 Task: Create a scrum project AgileEdge. Add to scrum project AgileEdge a team member softage.4@softage.net and assign as Project Lead. Add to scrum project AgileEdge a team member softage.1@softage.net
Action: Mouse moved to (226, 56)
Screenshot: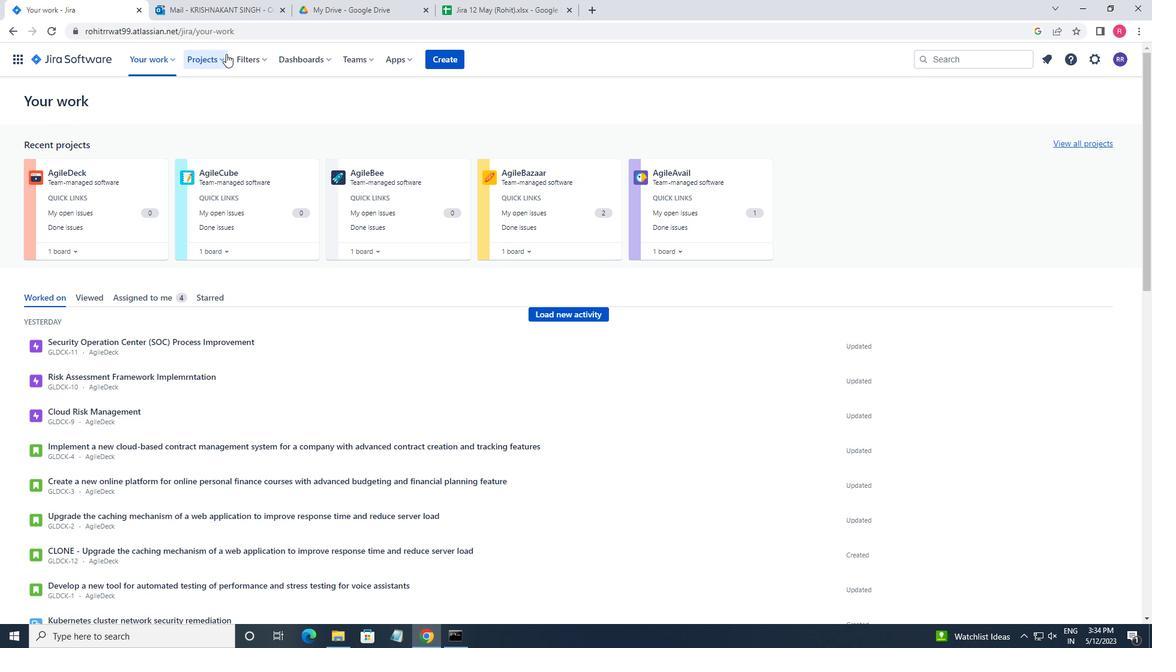 
Action: Mouse pressed left at (226, 56)
Screenshot: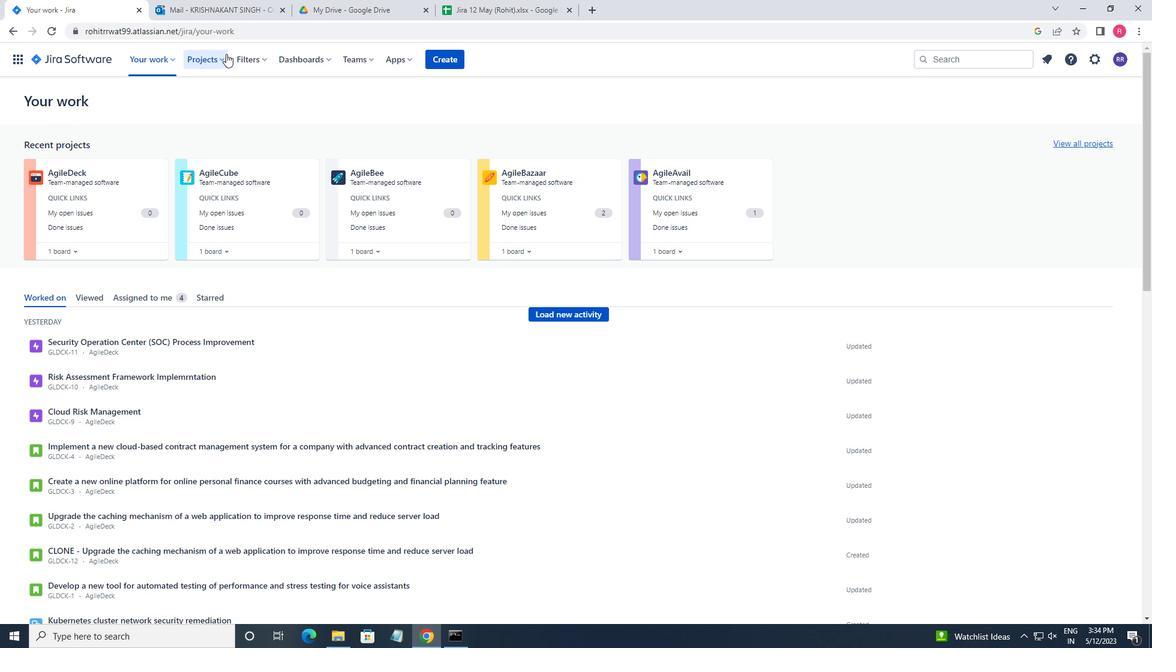 
Action: Mouse moved to (246, 304)
Screenshot: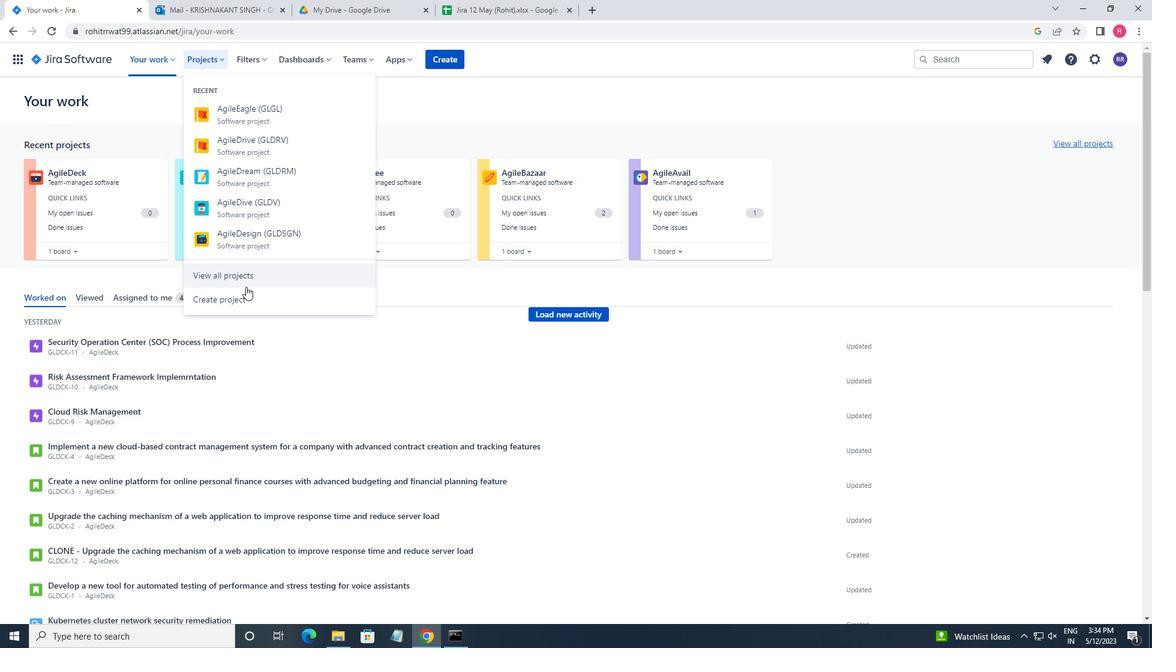 
Action: Mouse pressed left at (246, 304)
Screenshot: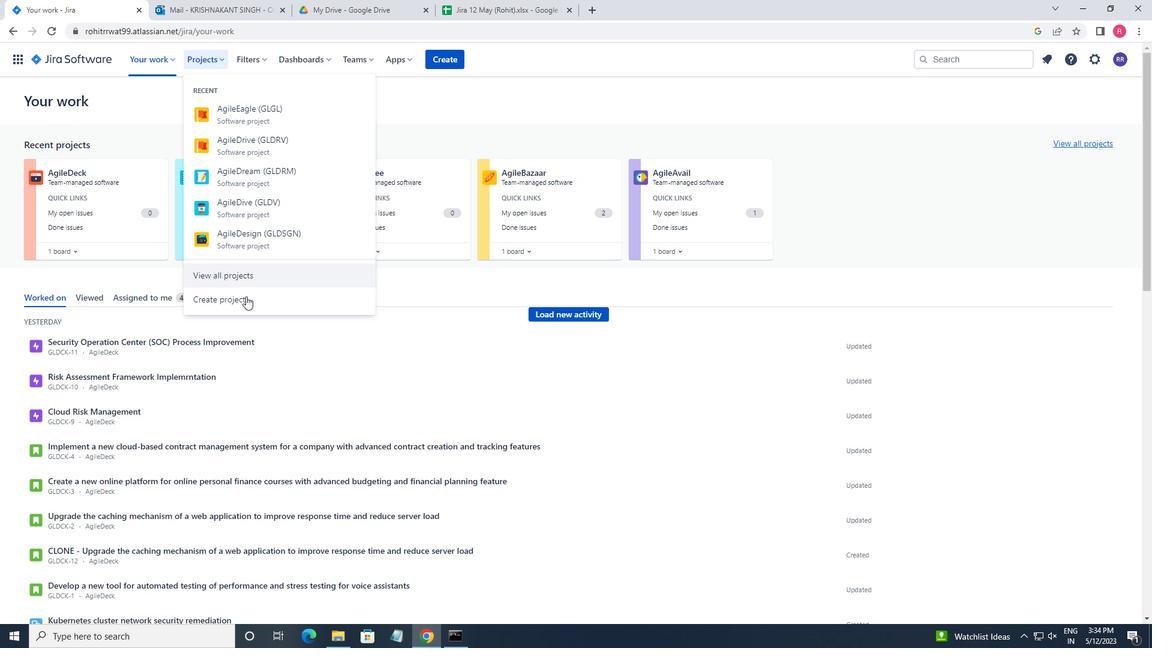 
Action: Mouse moved to (637, 297)
Screenshot: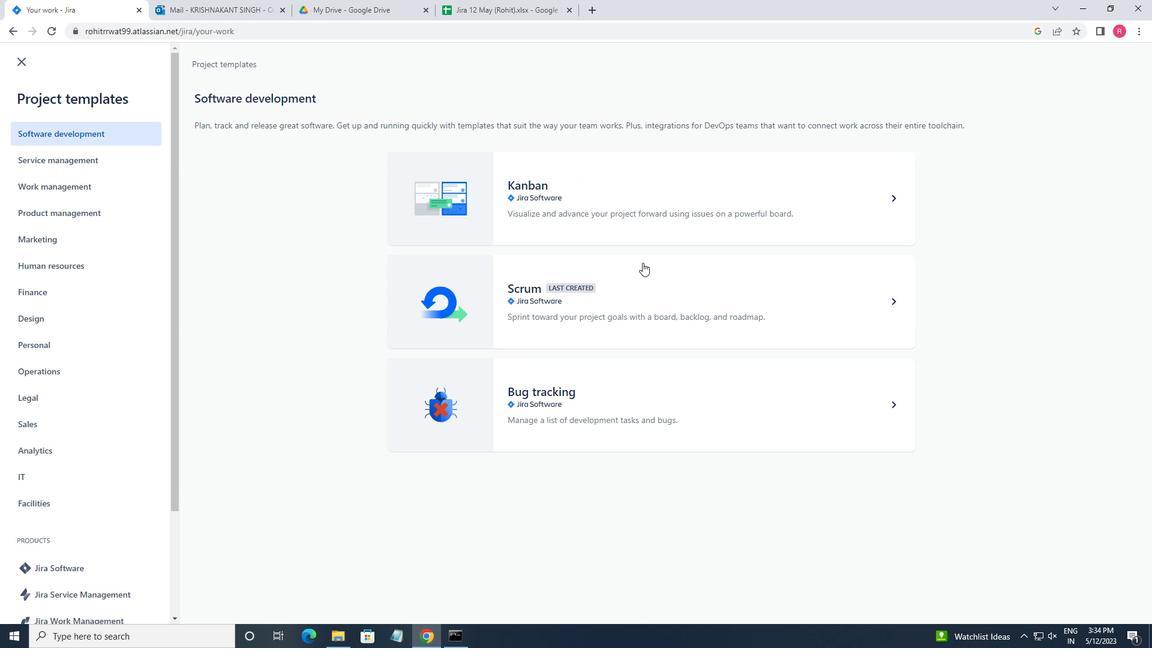 
Action: Mouse pressed left at (637, 297)
Screenshot: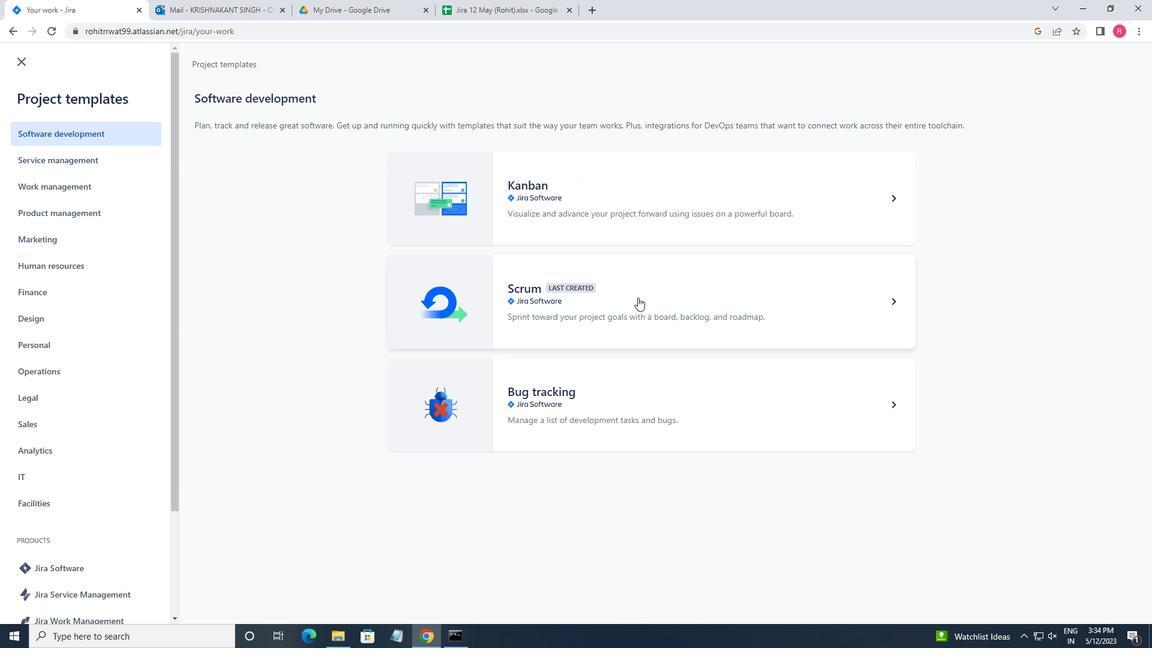 
Action: Mouse moved to (875, 595)
Screenshot: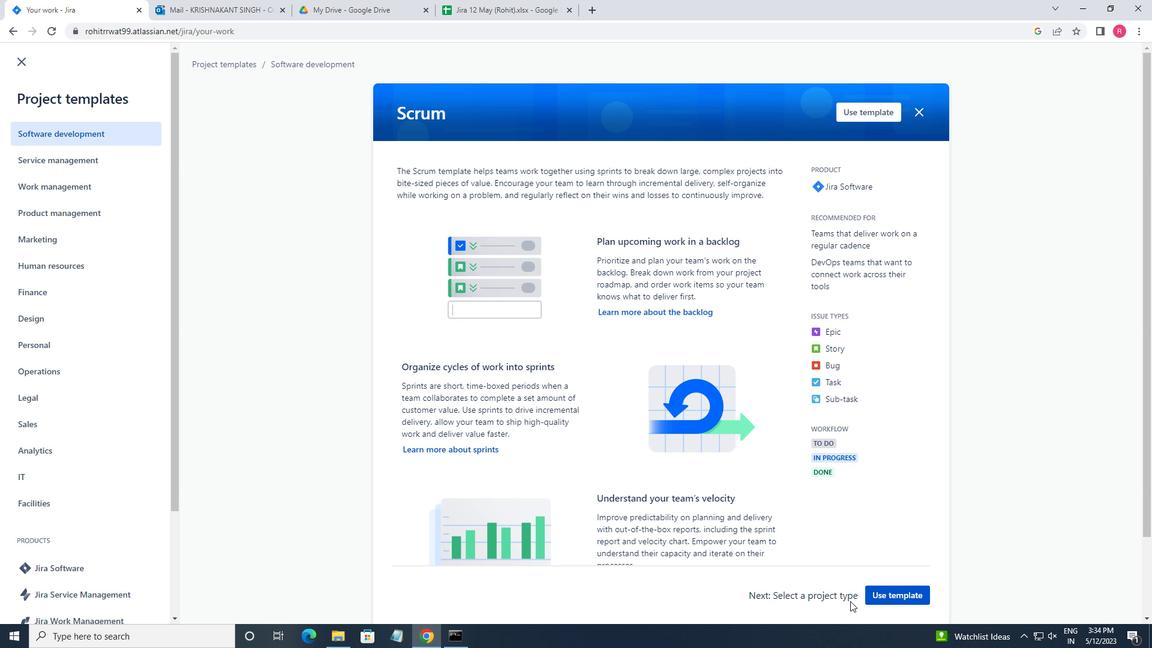 
Action: Mouse pressed left at (875, 595)
Screenshot: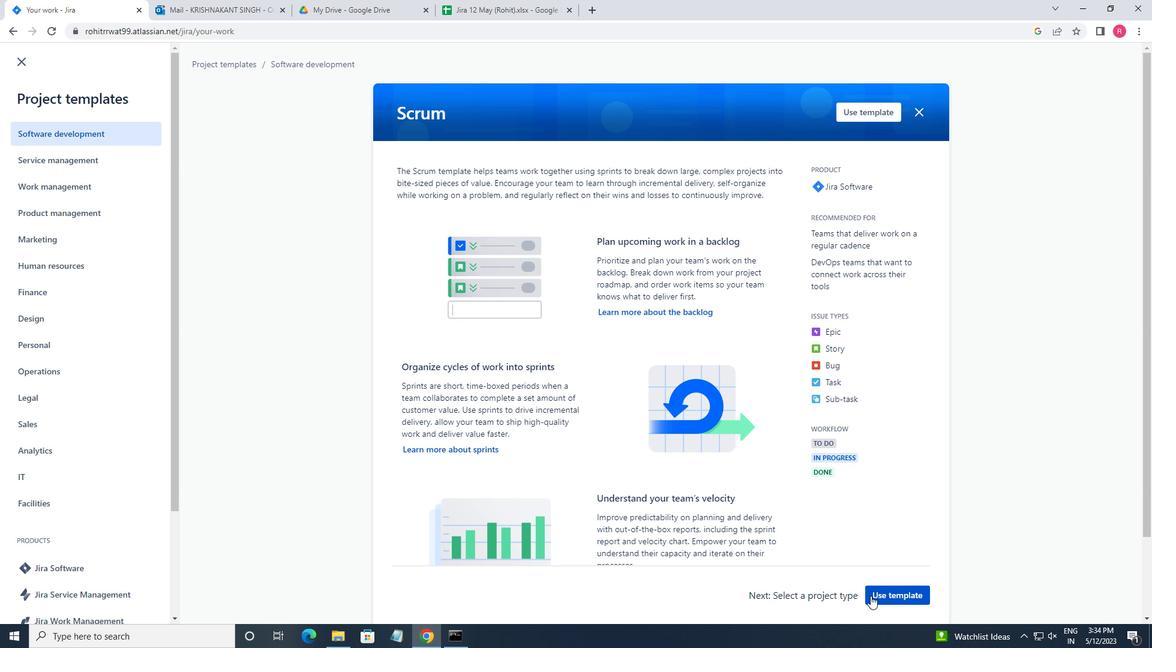 
Action: Mouse moved to (417, 591)
Screenshot: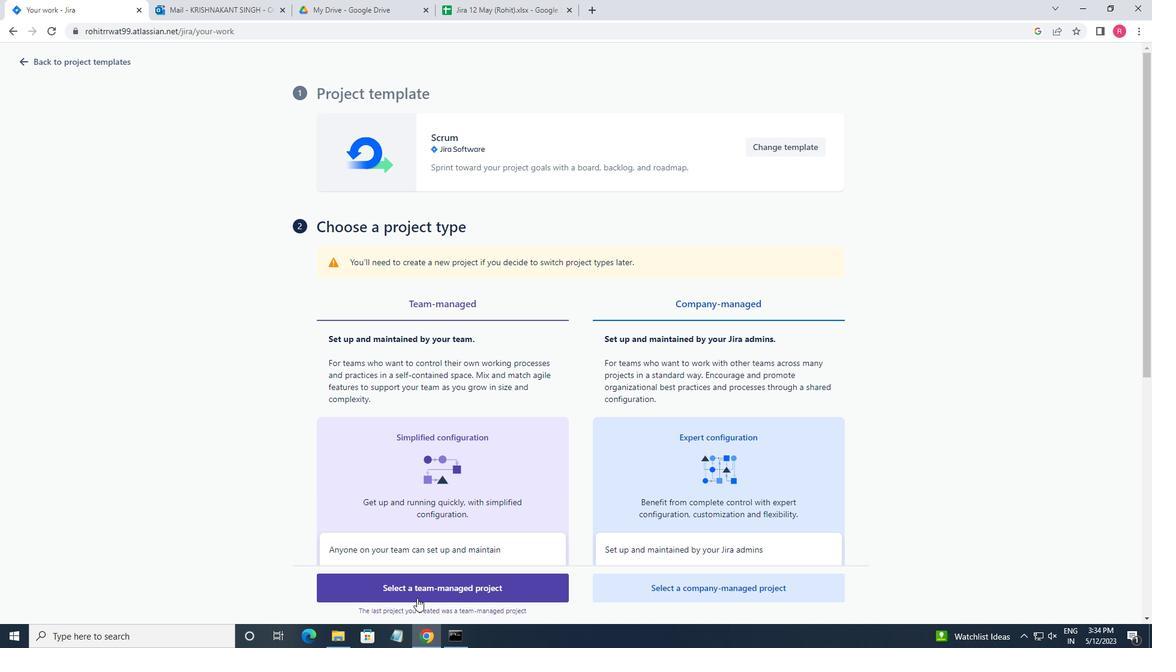 
Action: Mouse pressed left at (417, 591)
Screenshot: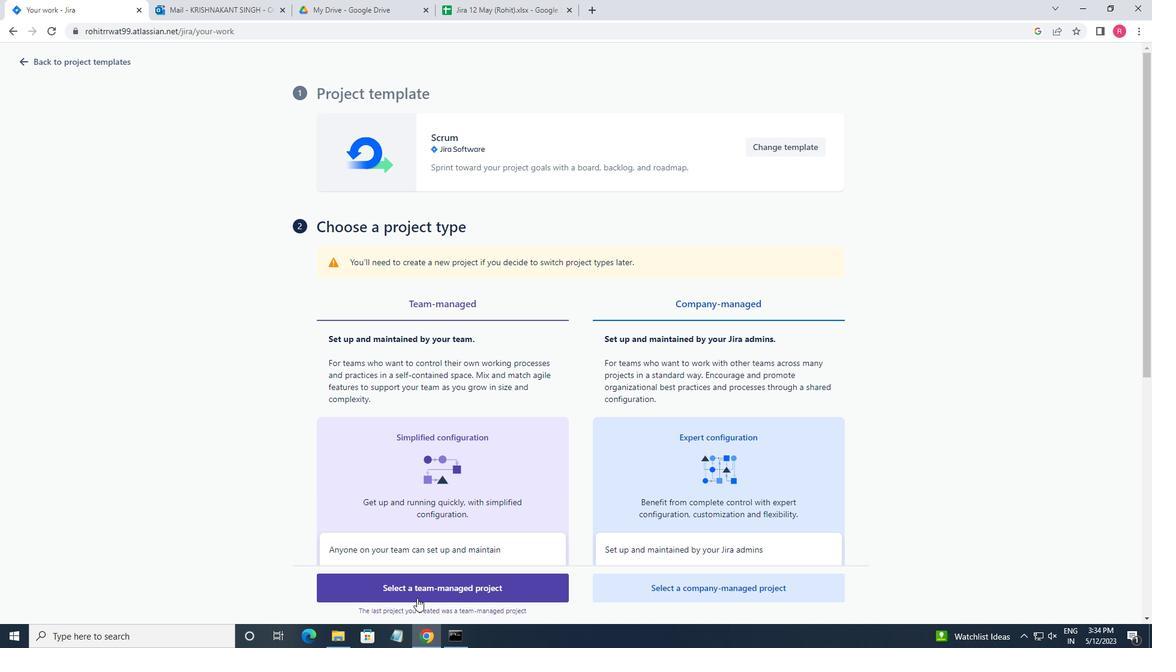 
Action: Mouse moved to (348, 327)
Screenshot: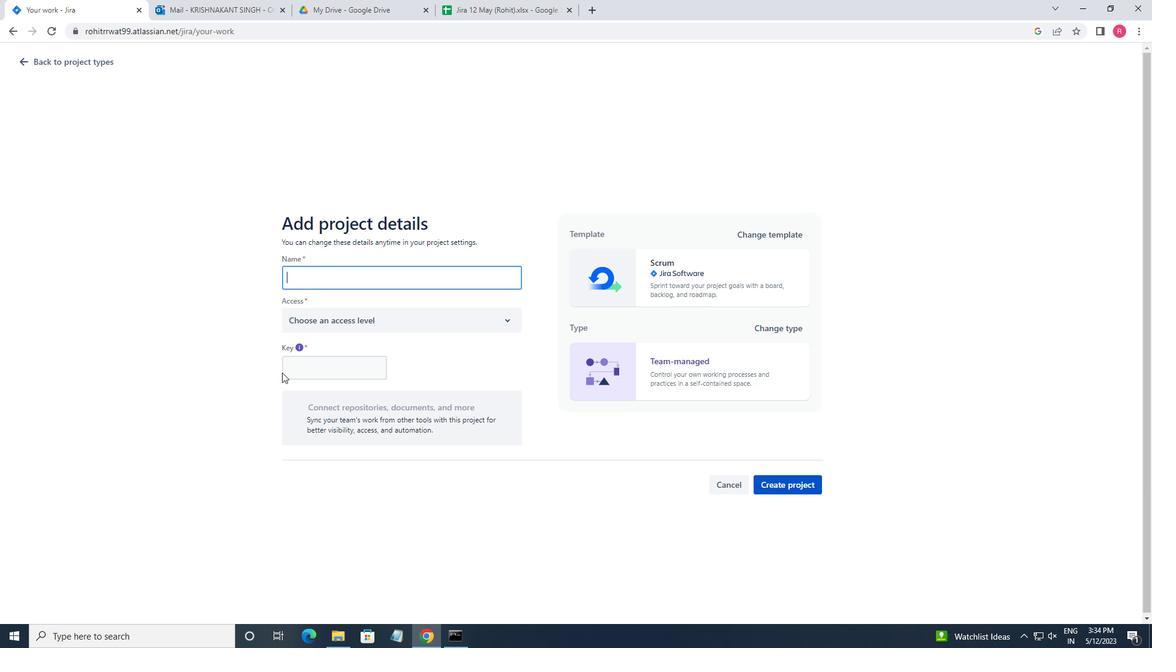 
Action: Key pressed <Key.shift>AGILE<Key.shift><Key.shift><Key.shift>W<Key.backspace><Key.shift>EDGE
Screenshot: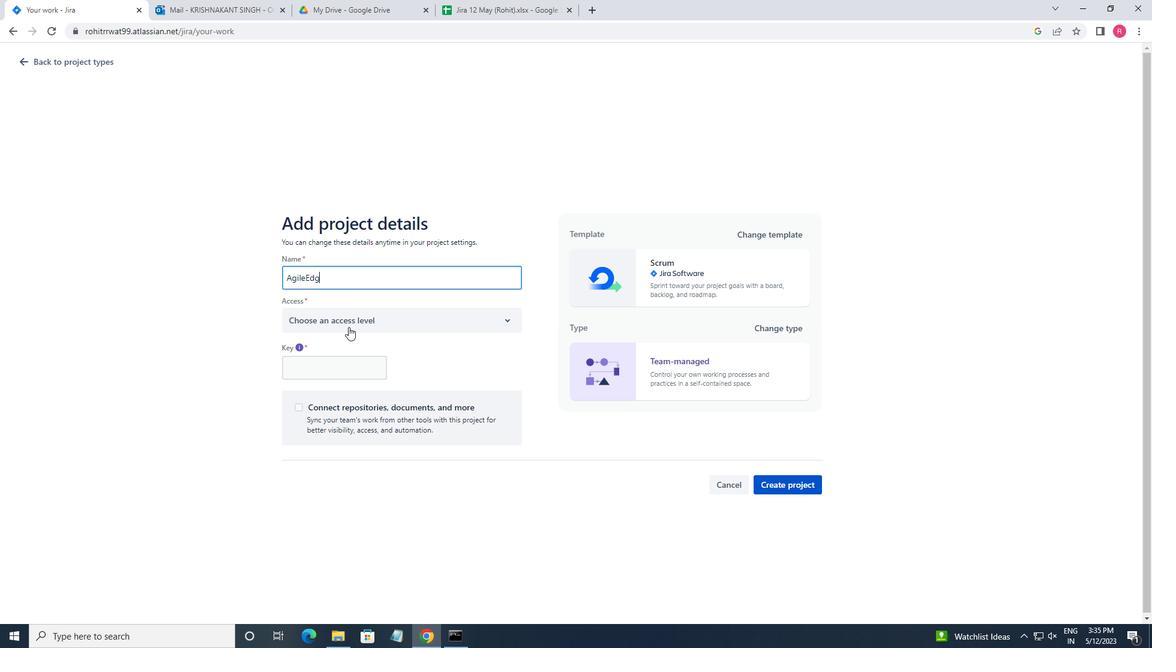 
Action: Mouse moved to (348, 327)
Screenshot: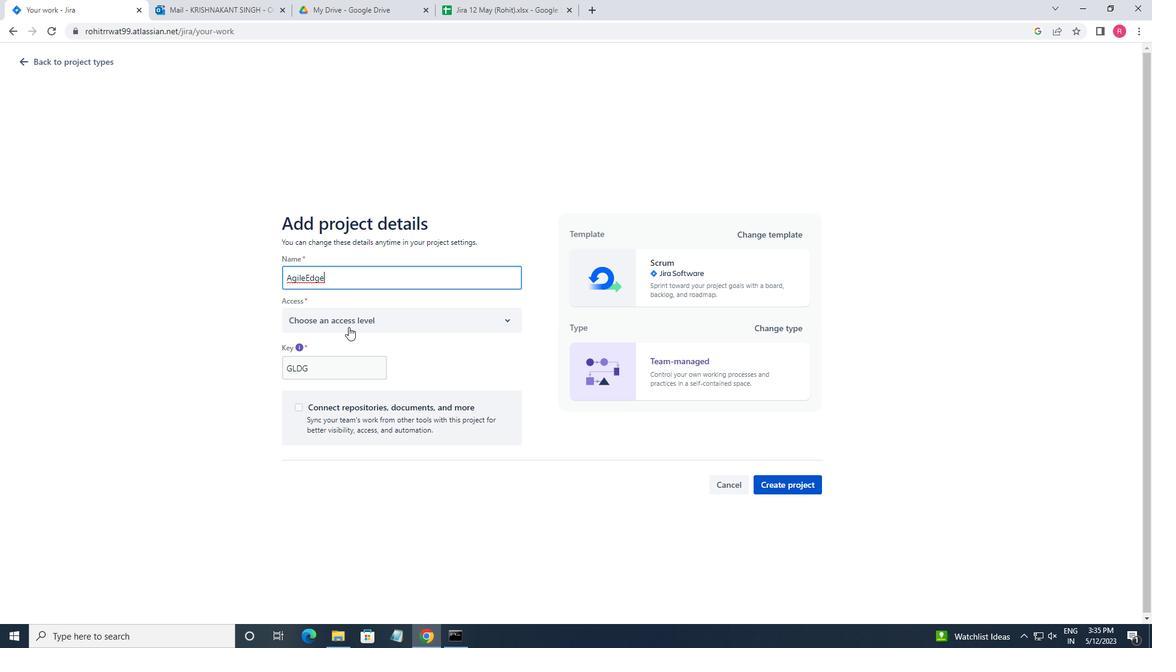 
Action: Mouse pressed left at (348, 327)
Screenshot: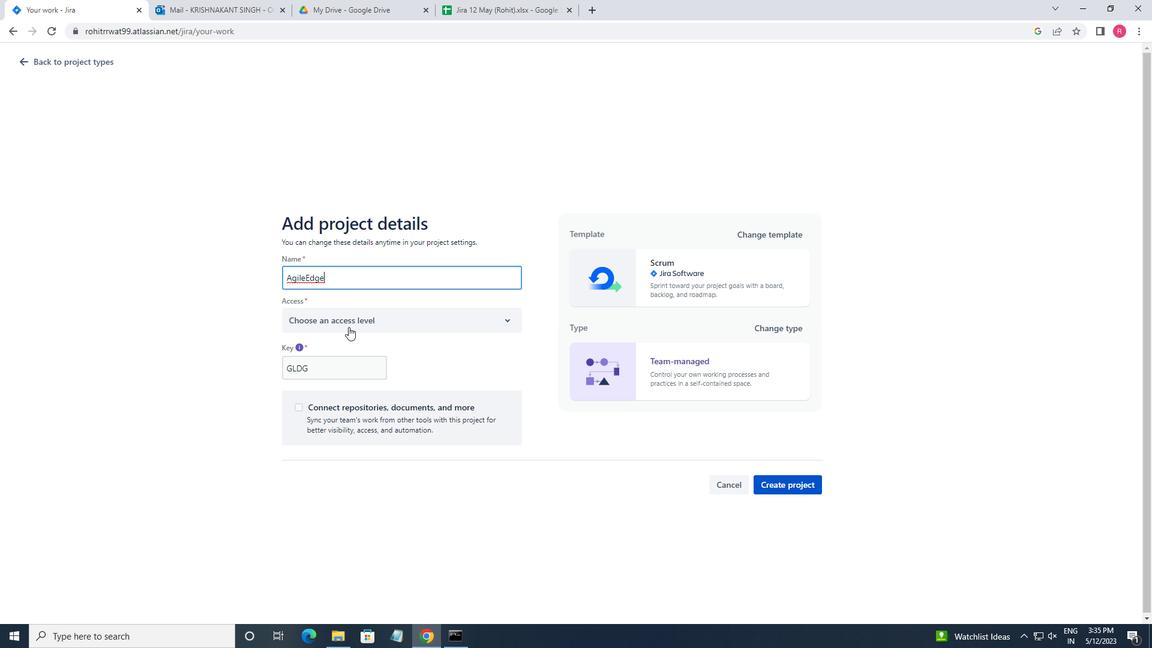 
Action: Mouse moved to (349, 353)
Screenshot: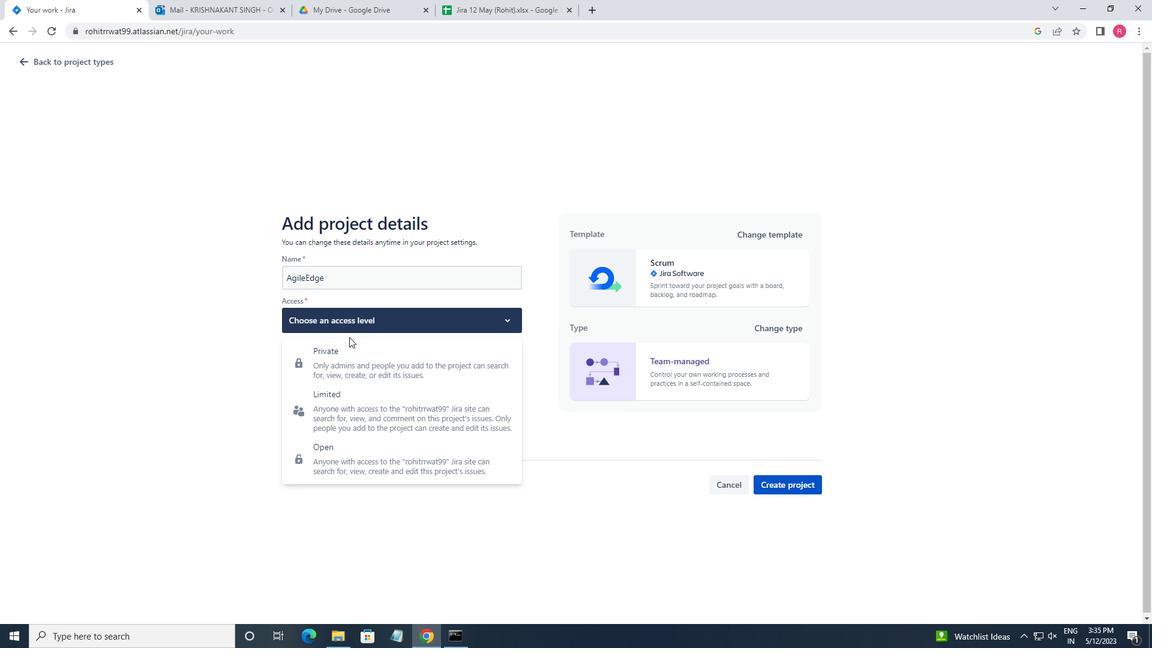 
Action: Mouse pressed left at (349, 353)
Screenshot: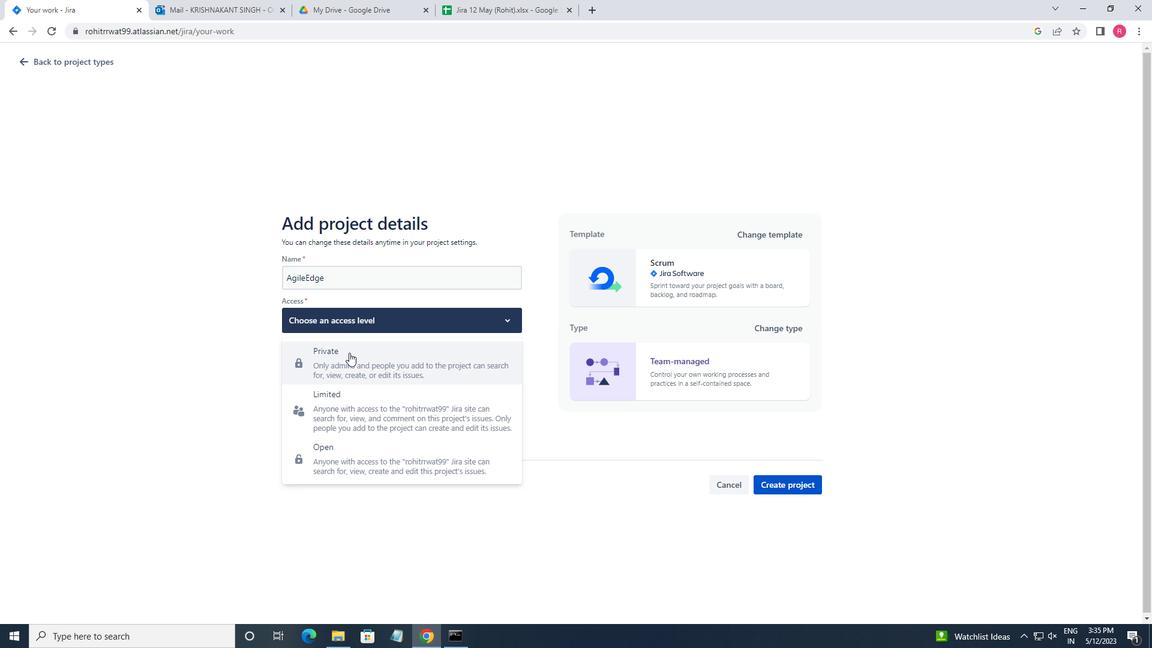 
Action: Mouse moved to (778, 491)
Screenshot: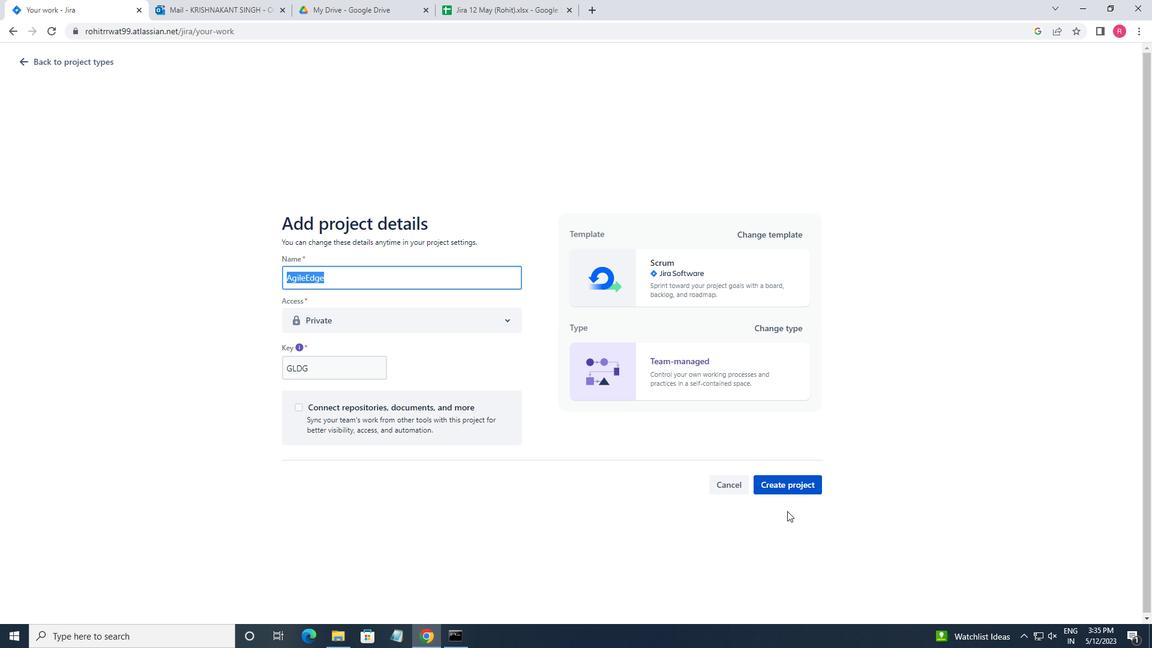 
Action: Mouse pressed left at (778, 491)
Screenshot: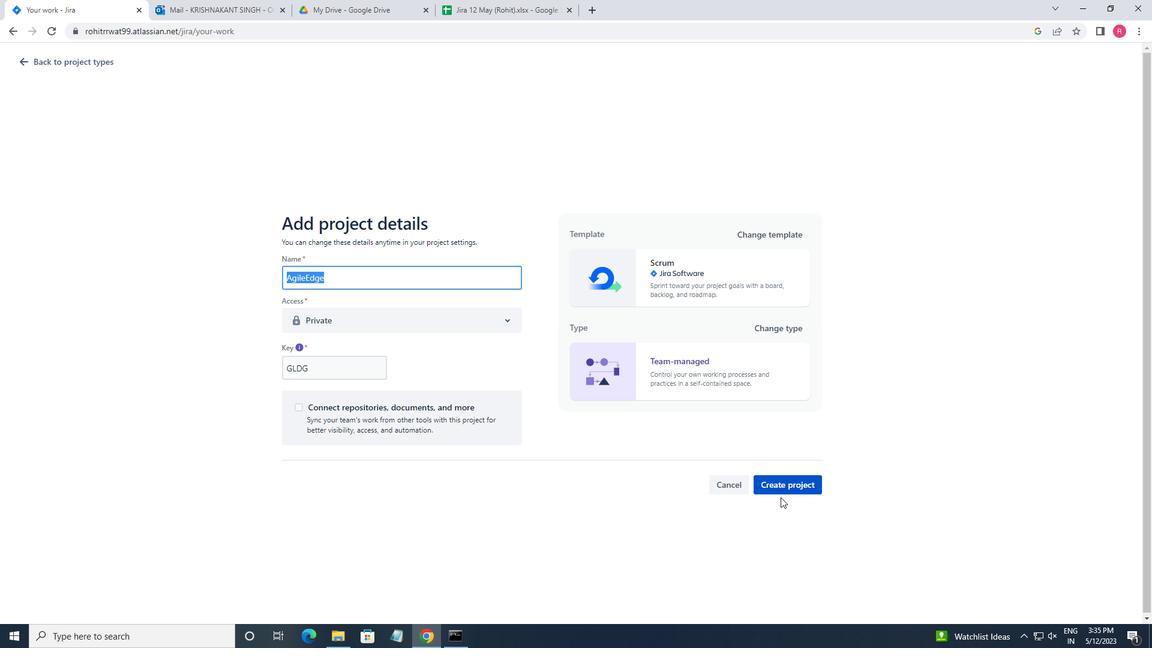 
Action: Mouse moved to (282, 165)
Screenshot: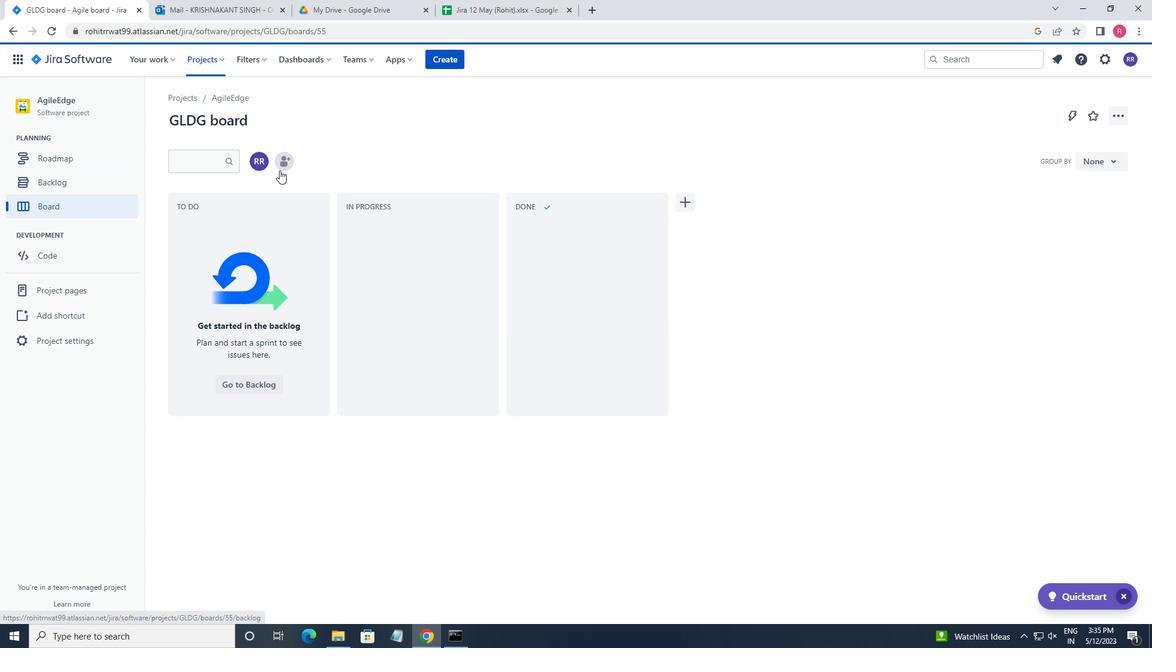 
Action: Mouse pressed left at (282, 165)
Screenshot: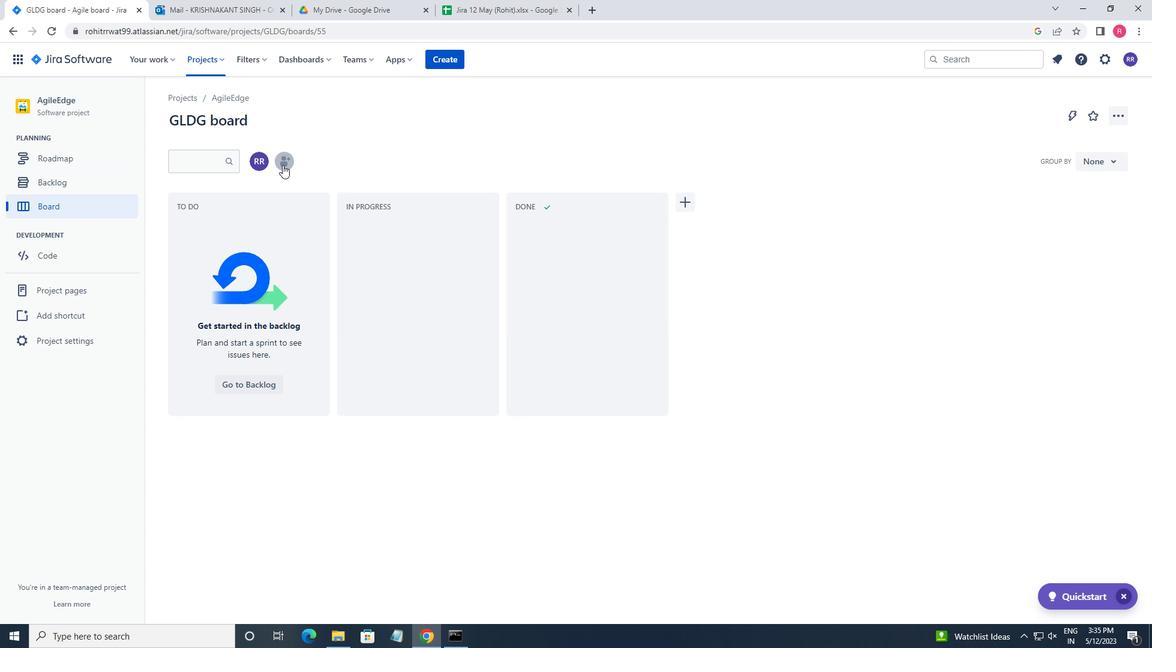 
Action: Key pressed SOFTAGE.4<Key.shift>@SOFTAGE.NET
Screenshot: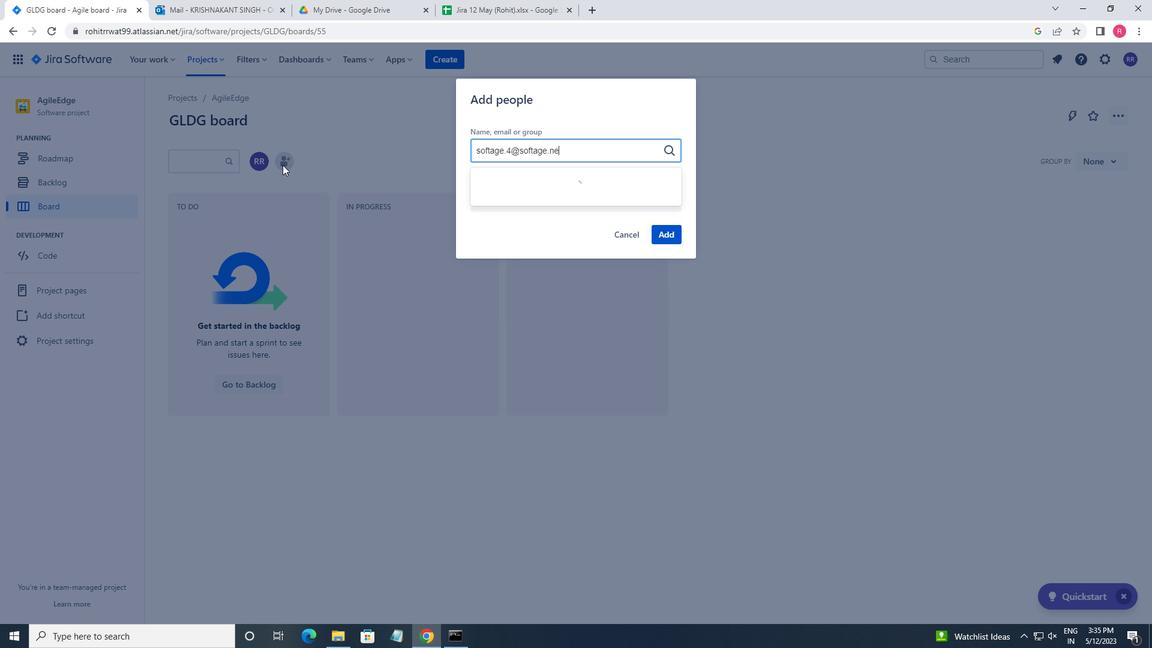 
Action: Mouse moved to (594, 203)
Screenshot: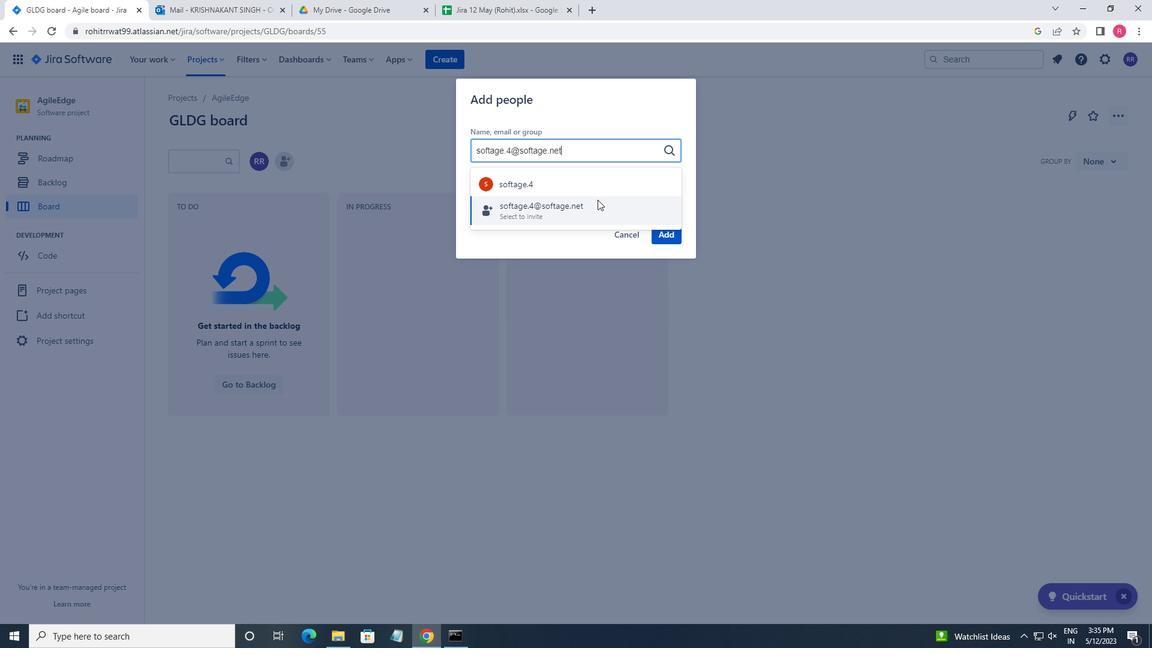 
Action: Mouse pressed left at (594, 203)
Screenshot: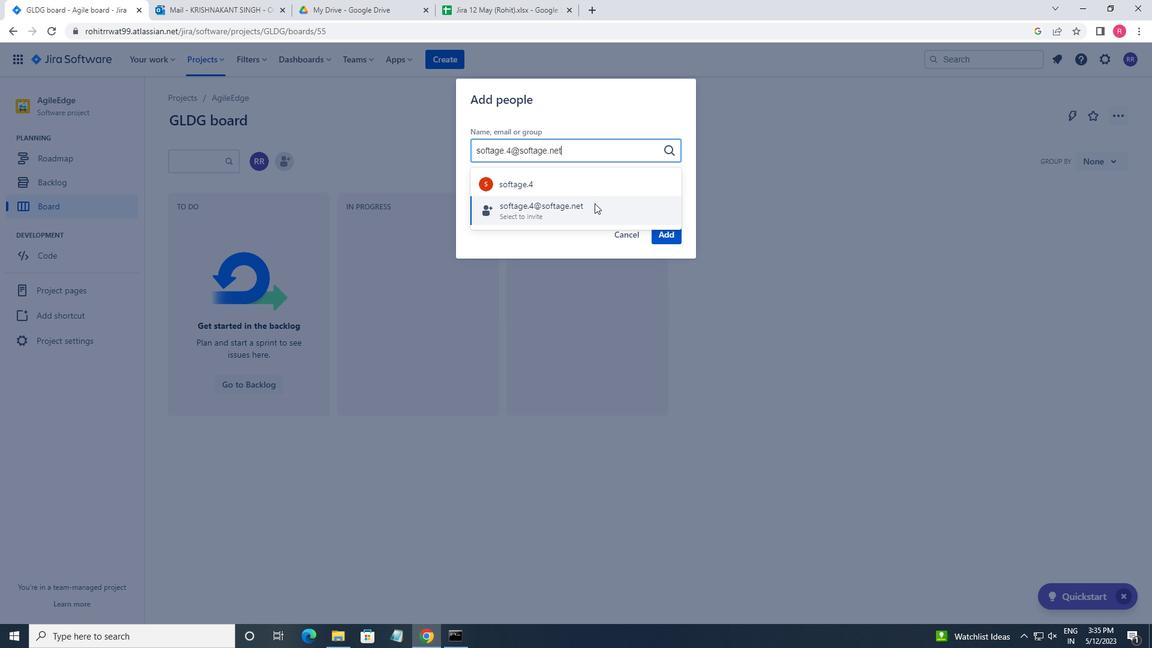 
Action: Mouse moved to (656, 235)
Screenshot: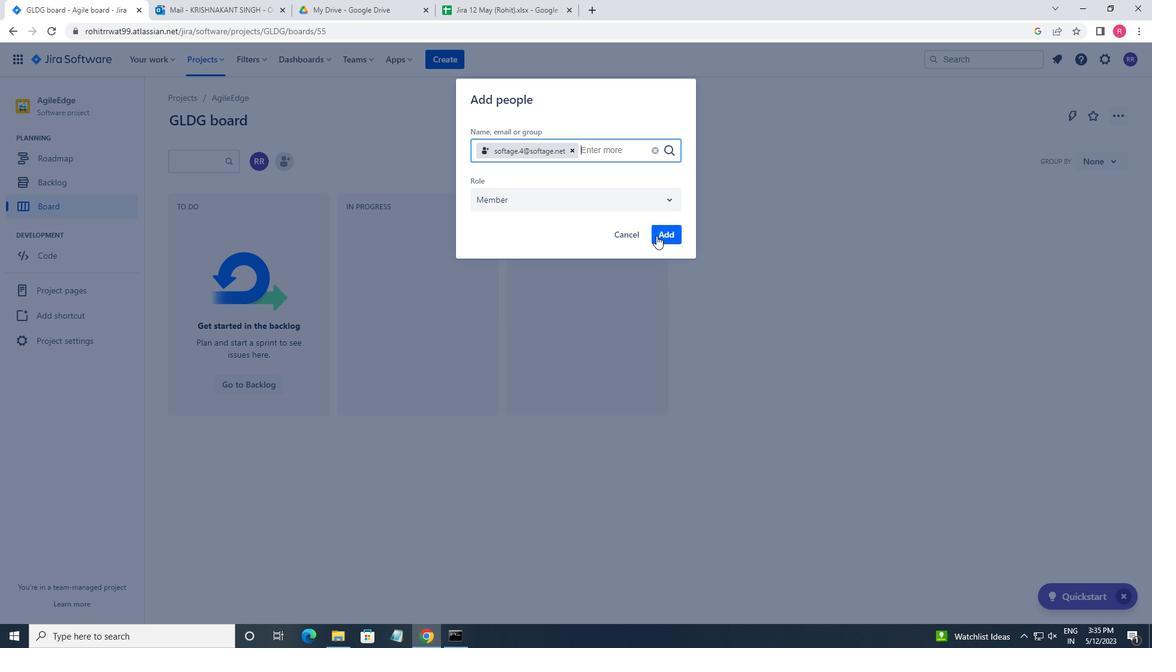 
Action: Mouse pressed left at (656, 235)
Screenshot: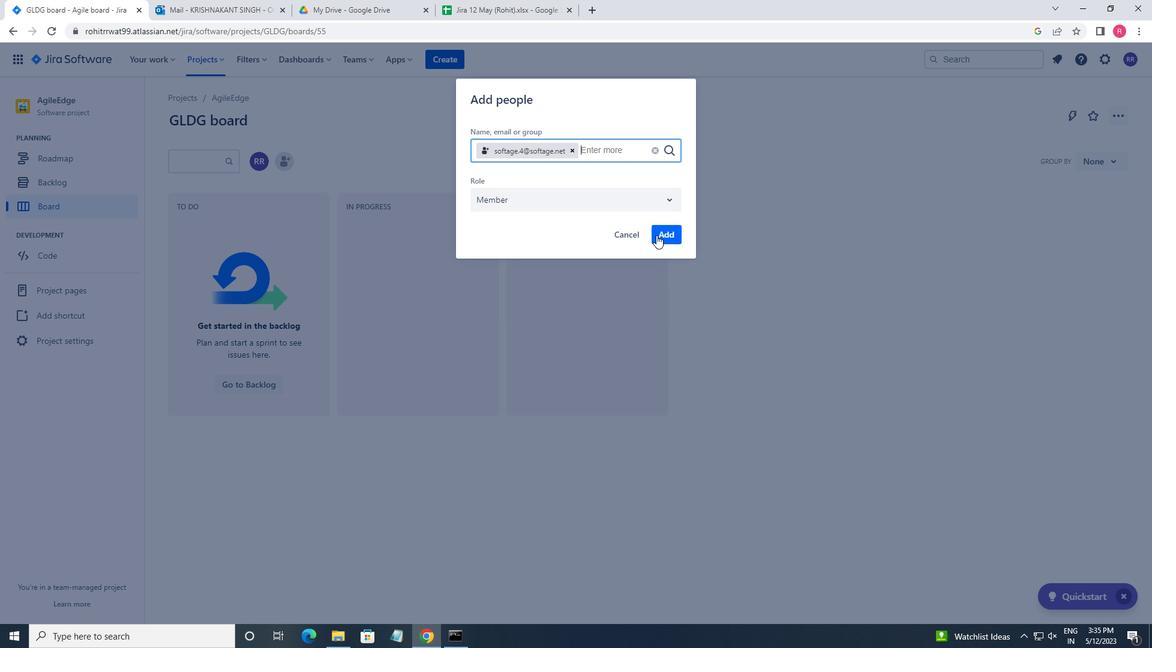 
Action: Mouse moved to (67, 339)
Screenshot: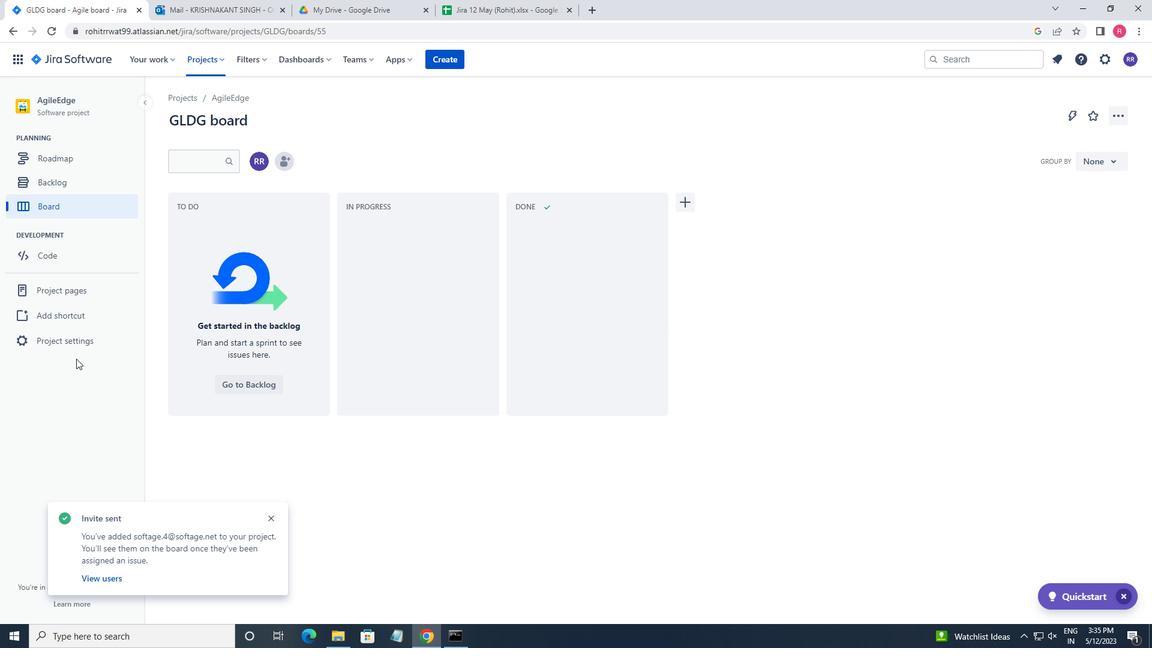 
Action: Mouse pressed left at (67, 339)
Screenshot: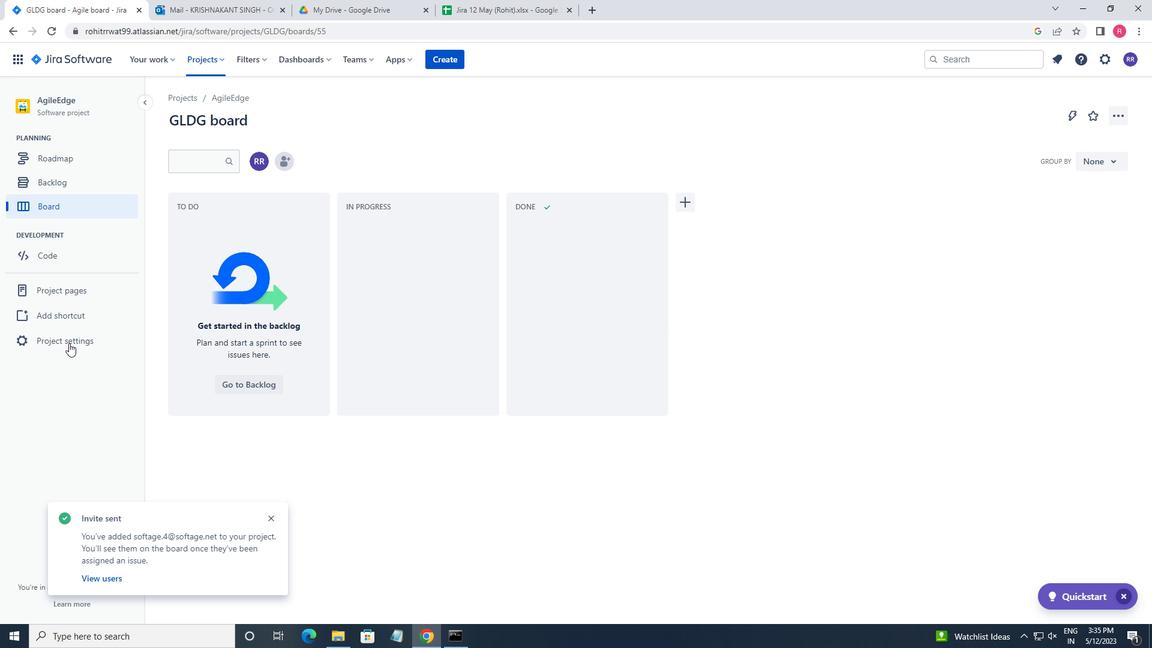 
Action: Mouse moved to (628, 427)
Screenshot: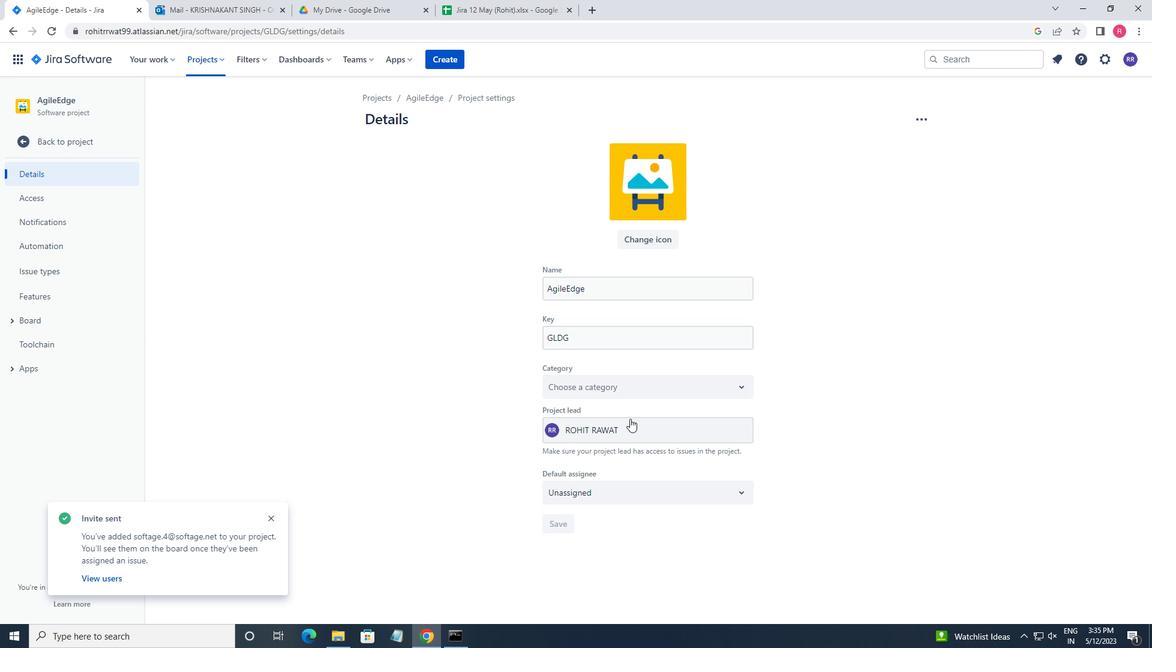 
Action: Mouse pressed left at (628, 427)
Screenshot: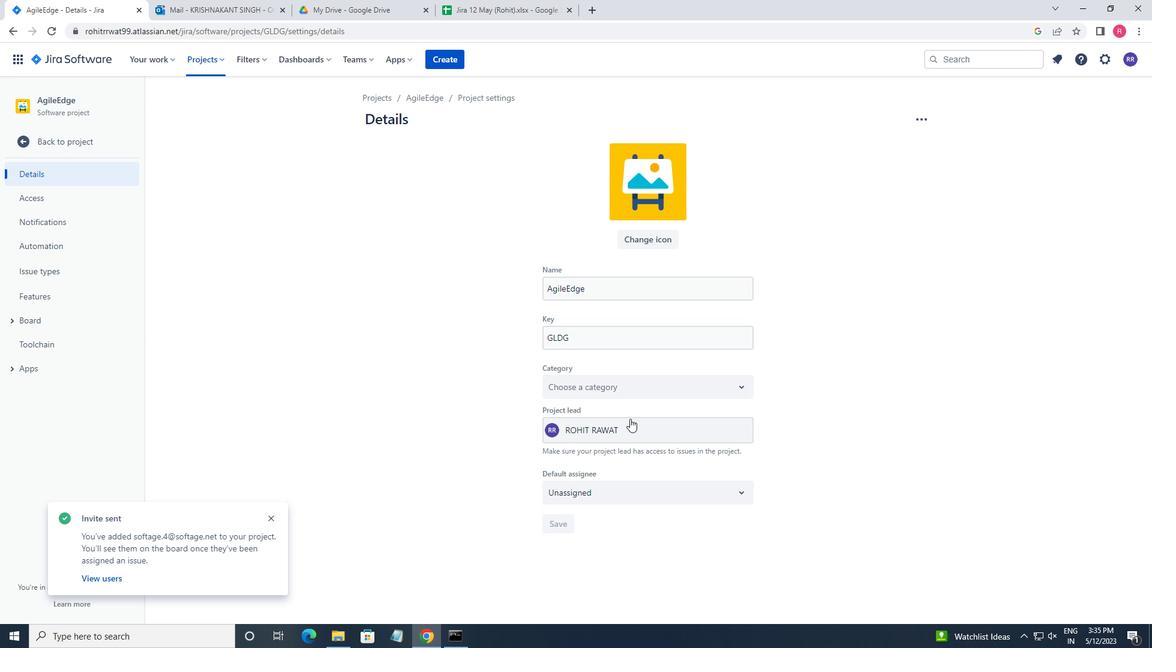 
Action: Mouse moved to (628, 428)
Screenshot: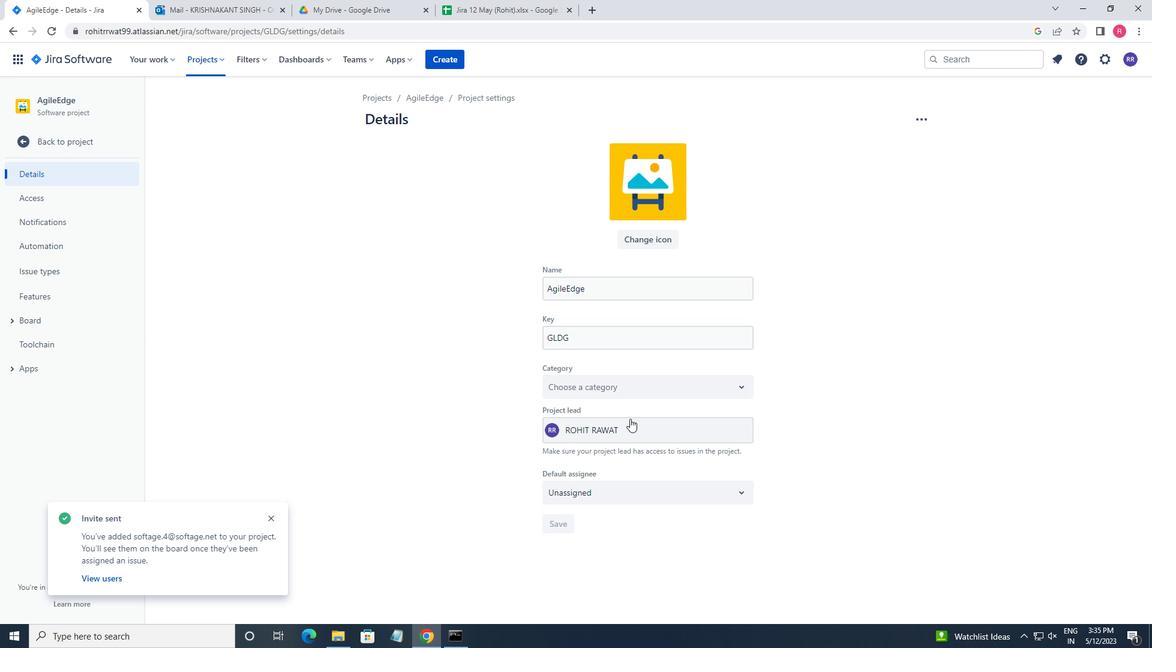 
Action: Key pressed SOFTAGE.4<Key.shift>@SOFTAGE.NET
Screenshot: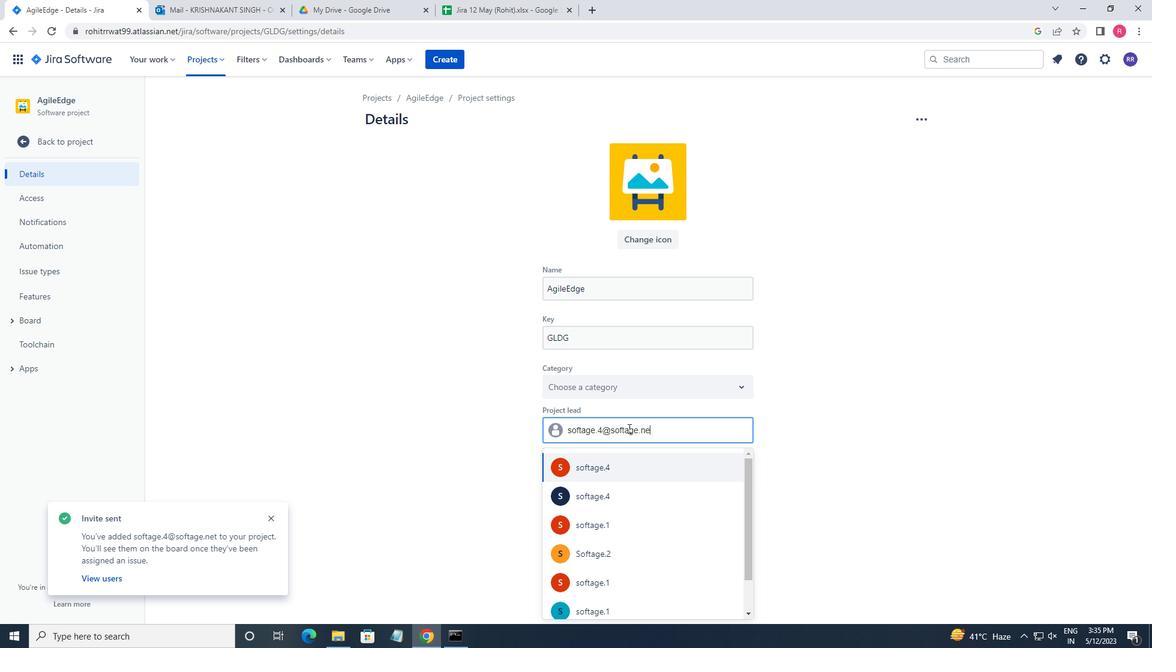 
Action: Mouse moved to (621, 470)
Screenshot: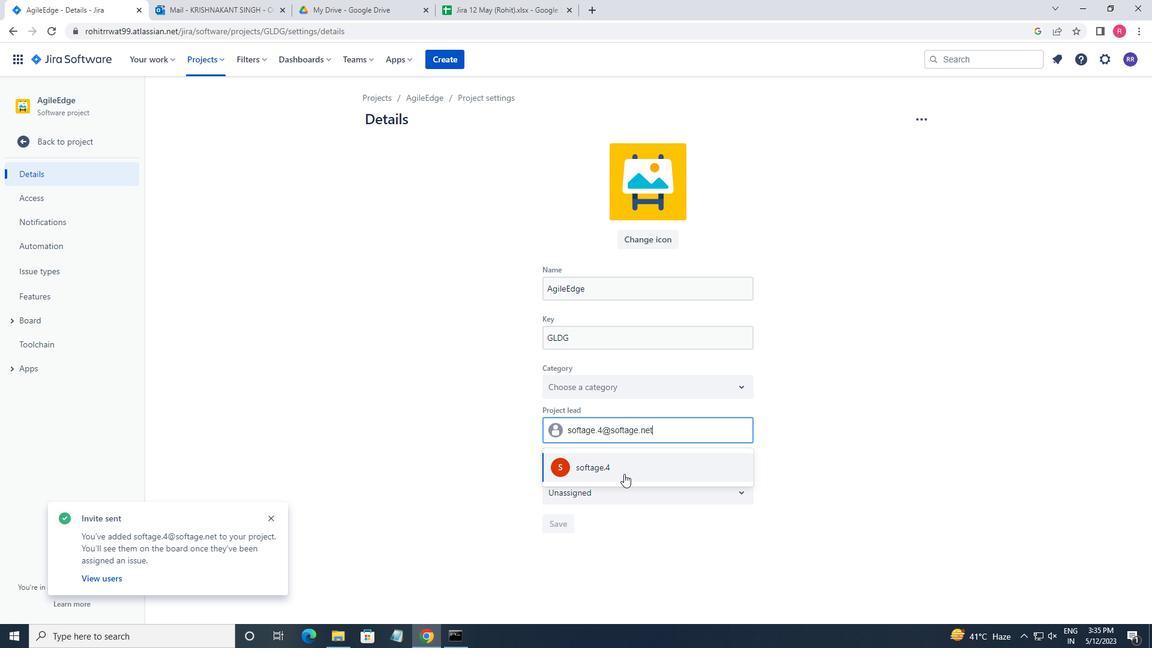 
Action: Mouse pressed left at (621, 470)
Screenshot: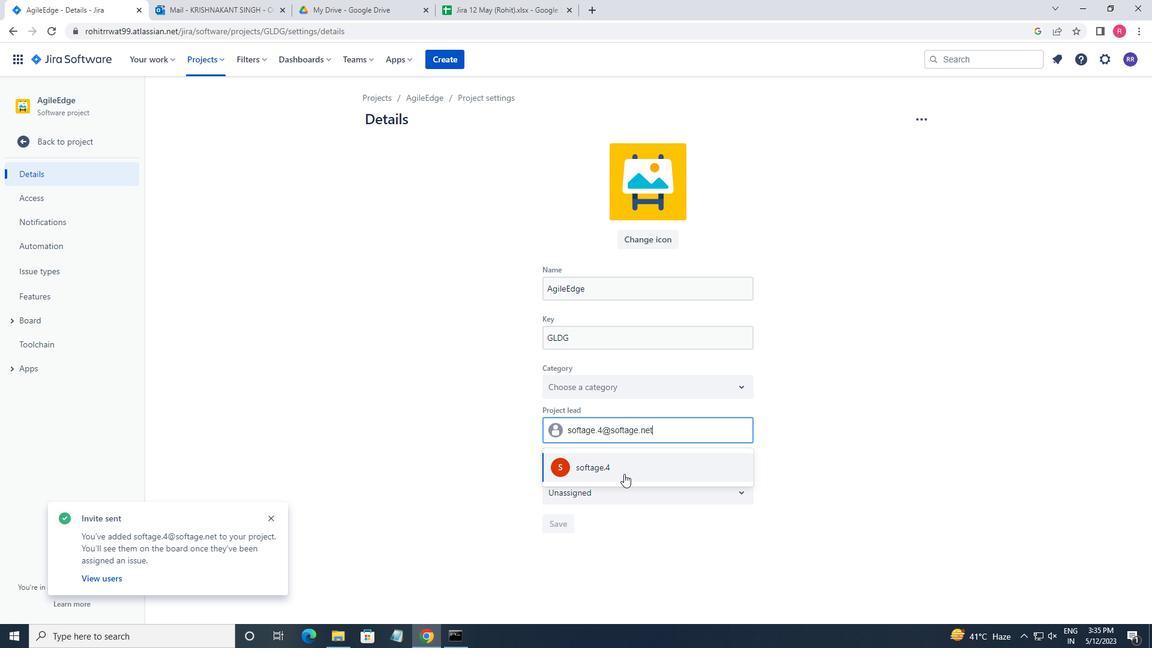 
Action: Mouse moved to (569, 520)
Screenshot: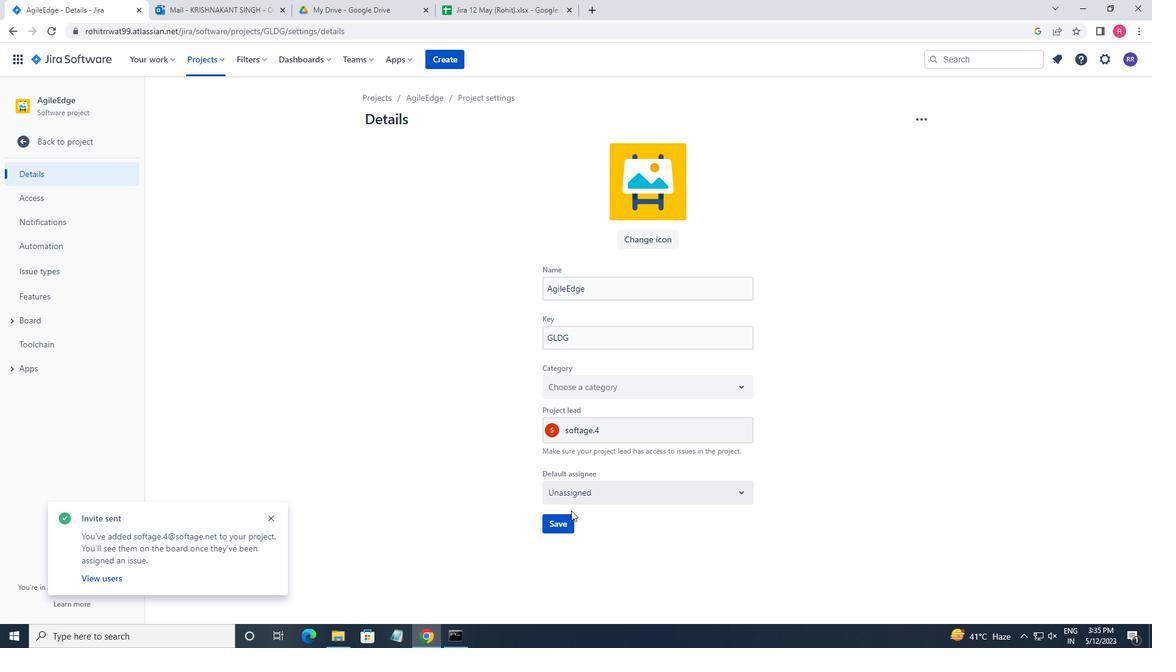 
Action: Mouse pressed left at (569, 520)
Screenshot: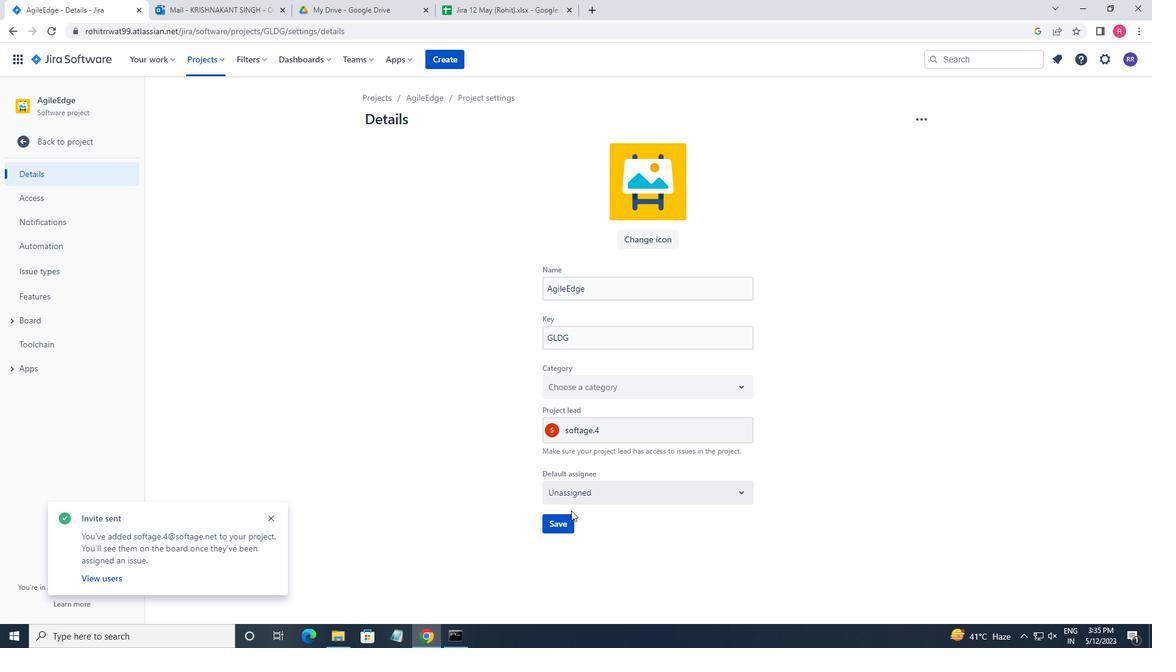 
Action: Mouse moved to (58, 147)
Screenshot: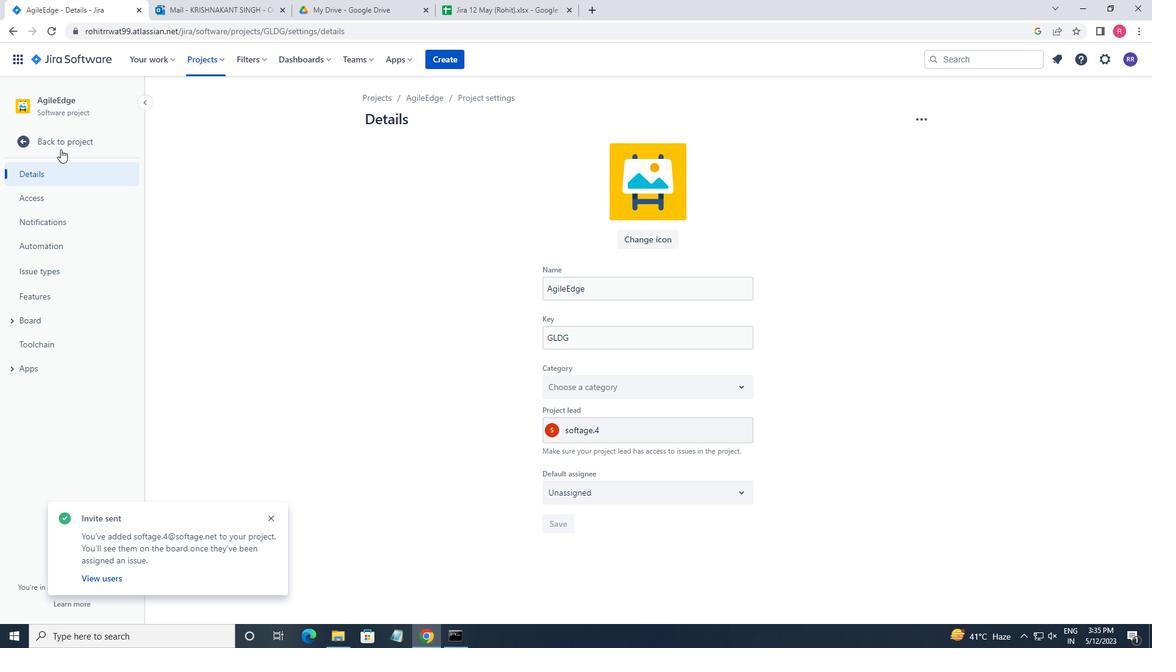 
Action: Mouse pressed left at (58, 147)
Screenshot: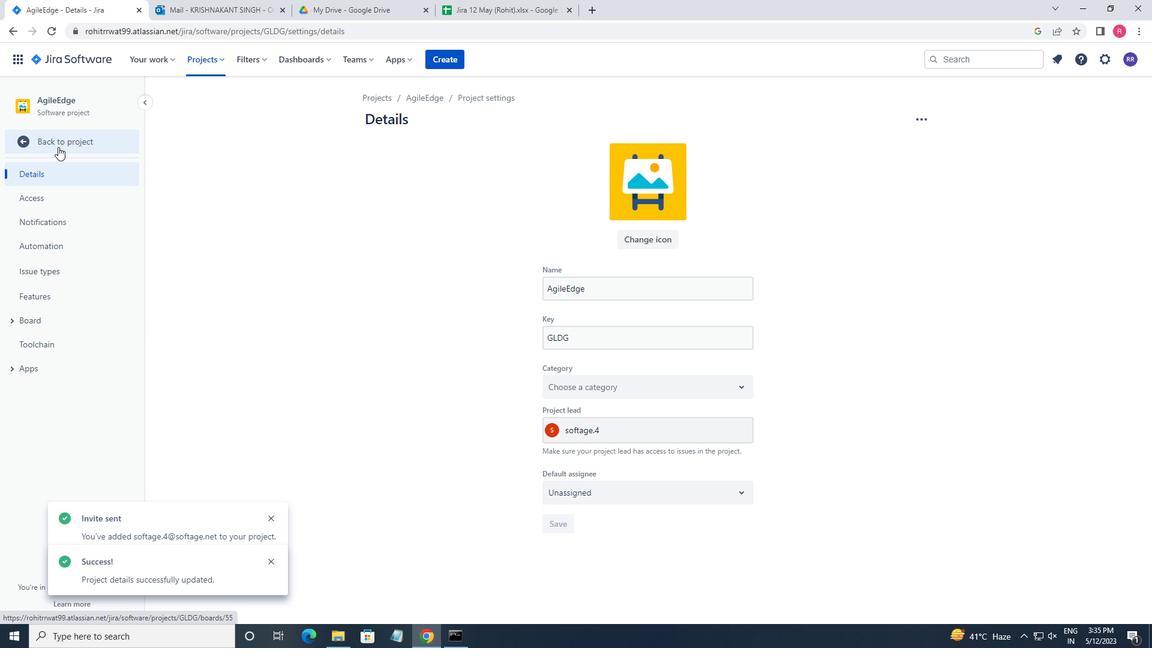 
Action: Mouse moved to (291, 163)
Screenshot: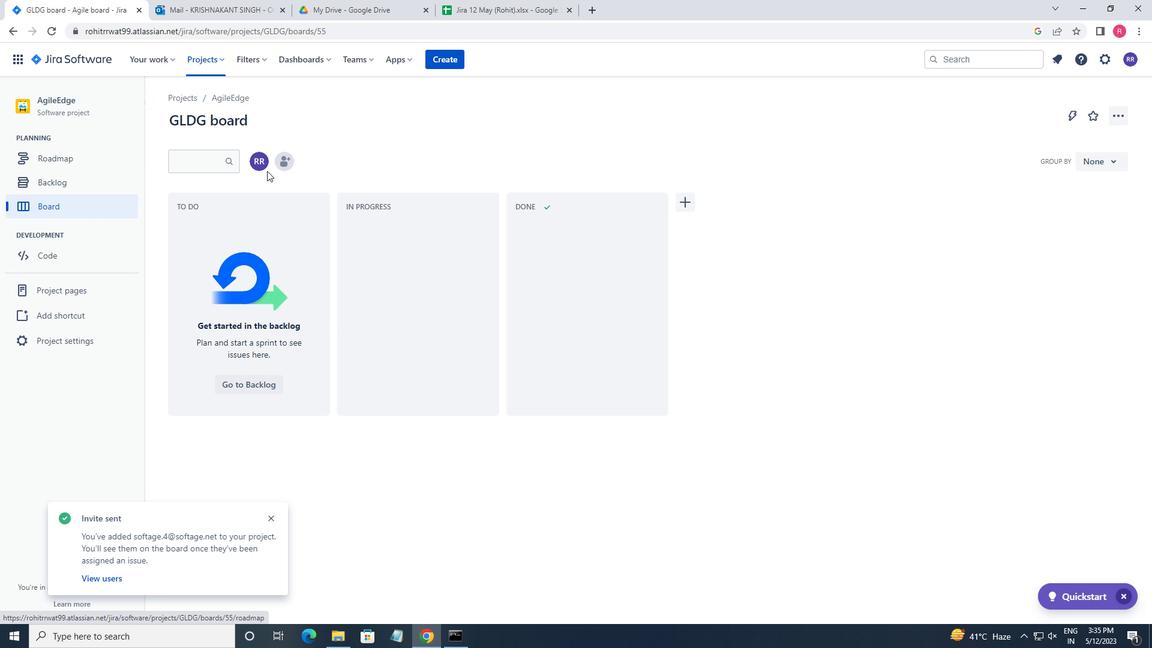 
Action: Mouse pressed left at (291, 163)
Screenshot: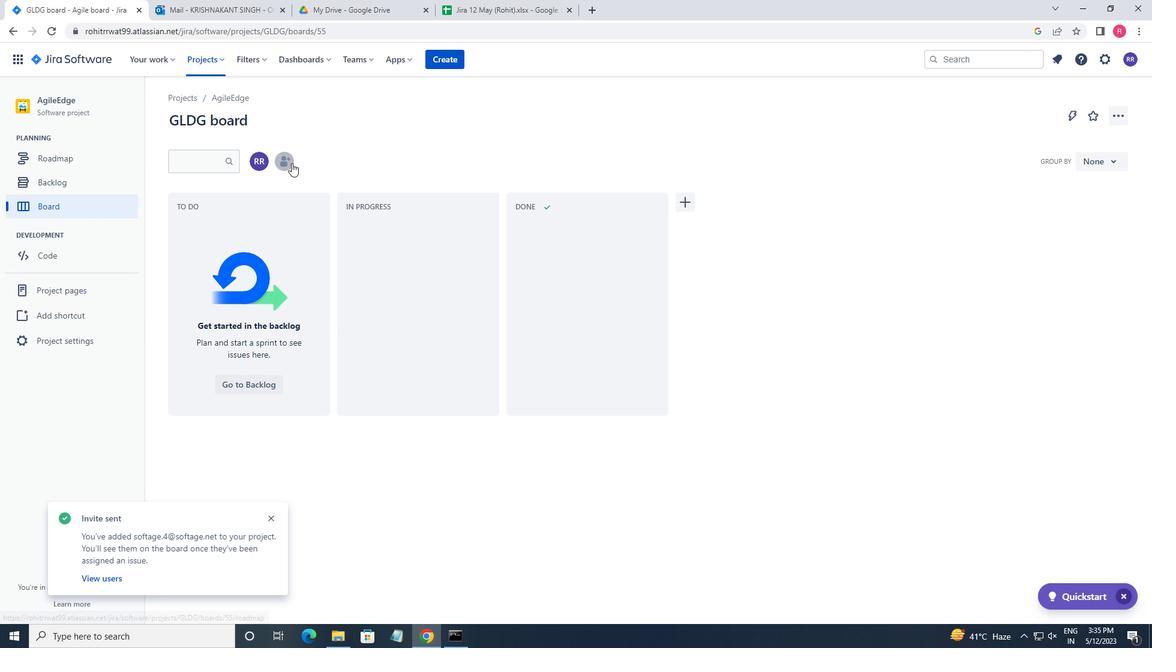 
Action: Key pressed SOFTAGE.1<Key.shift>@SFTGAE<Key.backspace><Key.backspace><Key.backspace><Key.backspace><Key.backspace>OFTAGE.NET
Screenshot: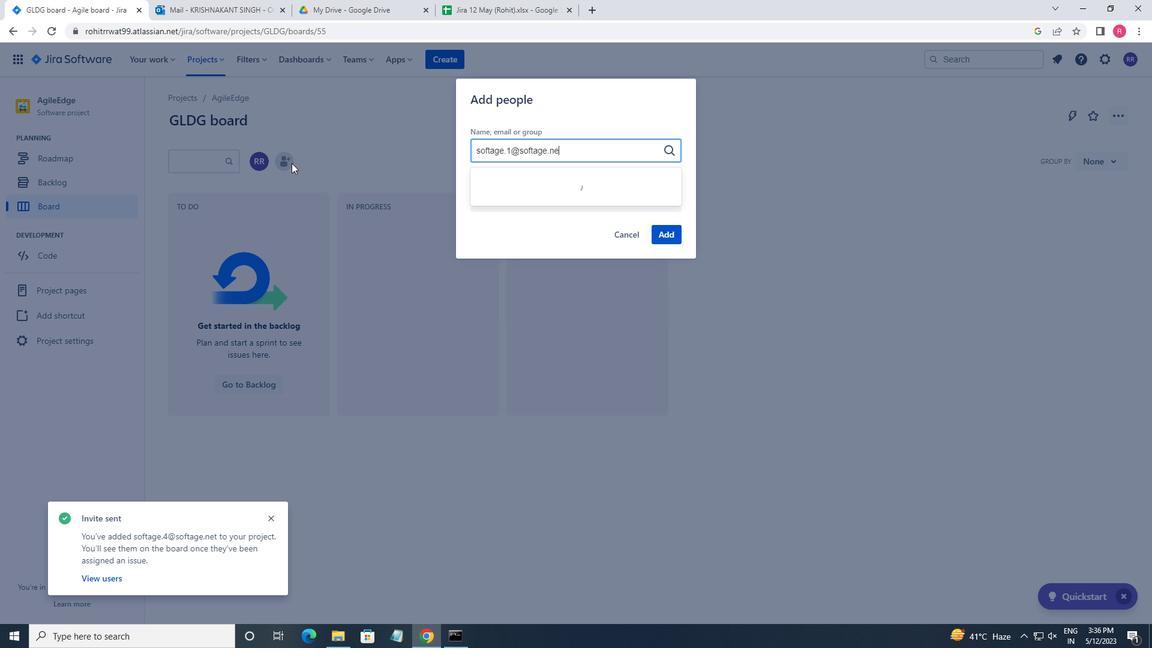 
Action: Mouse moved to (619, 206)
Screenshot: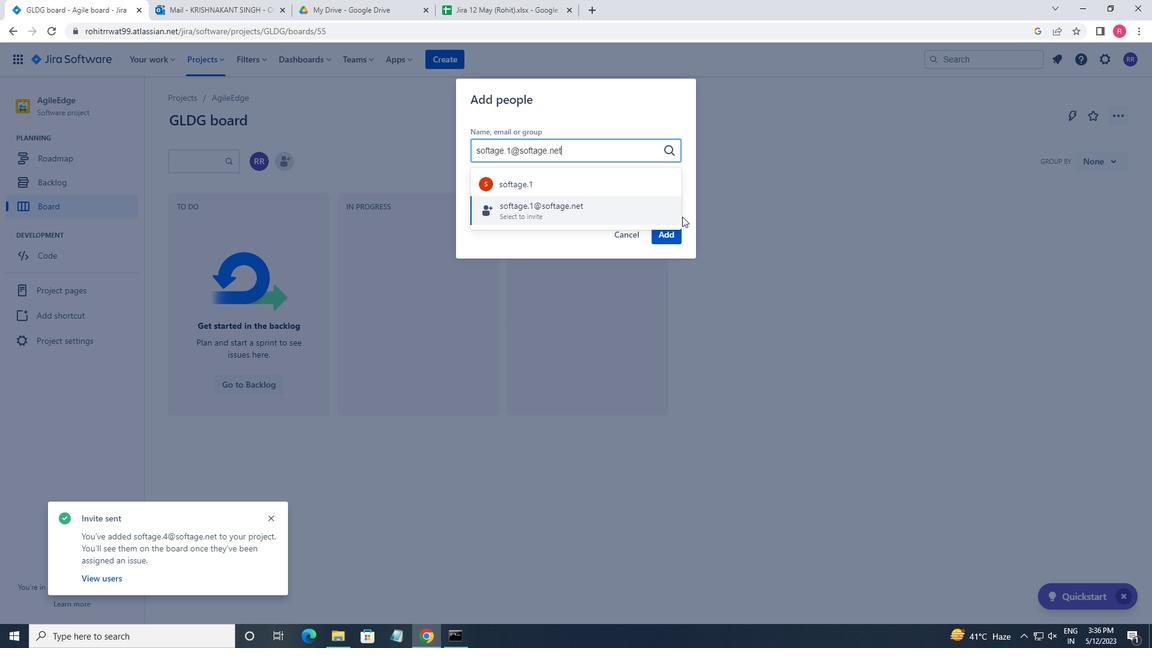 
Action: Mouse pressed left at (619, 206)
Screenshot: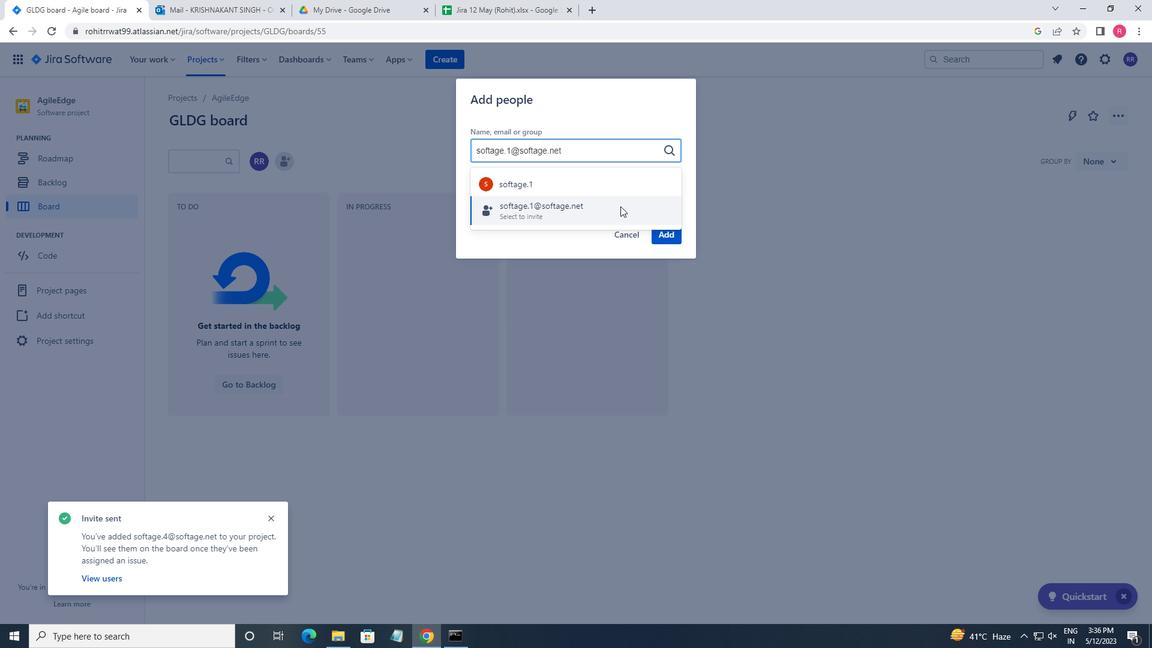 
Action: Mouse moved to (673, 235)
Screenshot: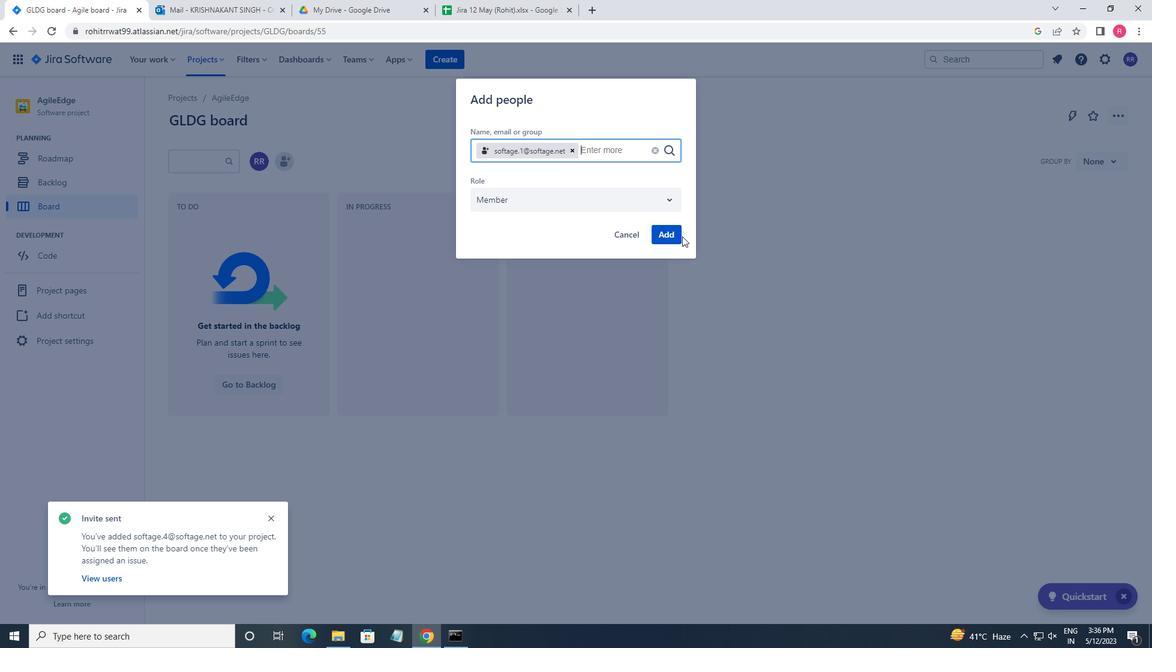 
Action: Mouse pressed left at (673, 235)
Screenshot: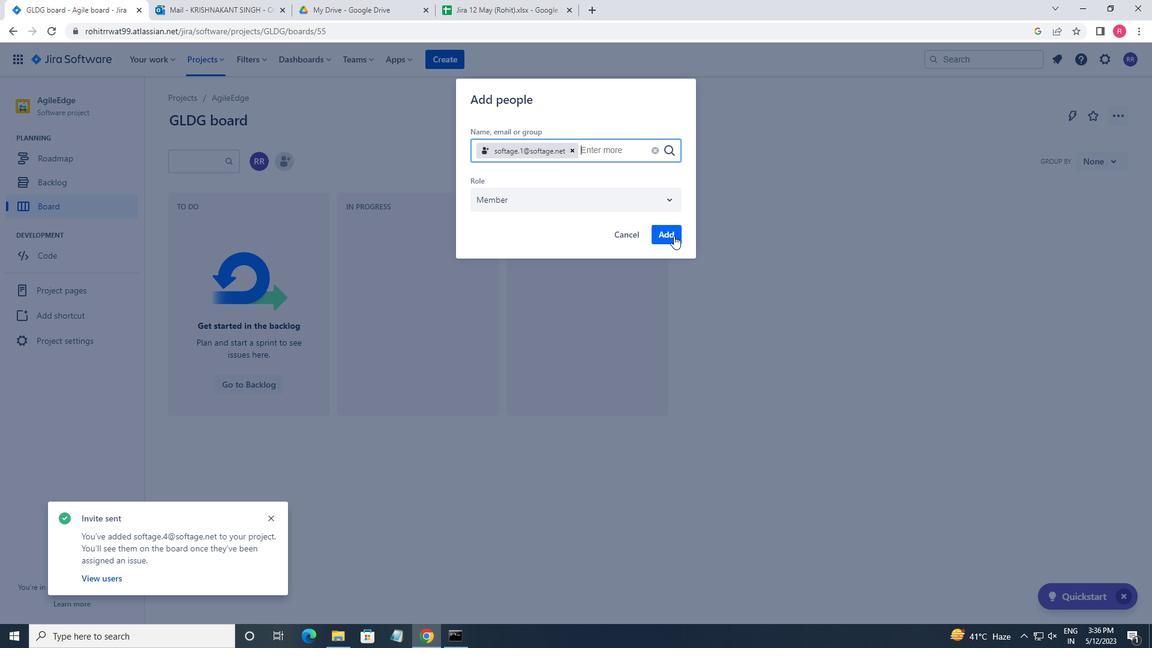 
